Task: In the  document rainforest.docx Share this file with 'softage.9@softage.net' Check 'Vision History' View the  non- printing characters
Action: Mouse moved to (350, 425)
Screenshot: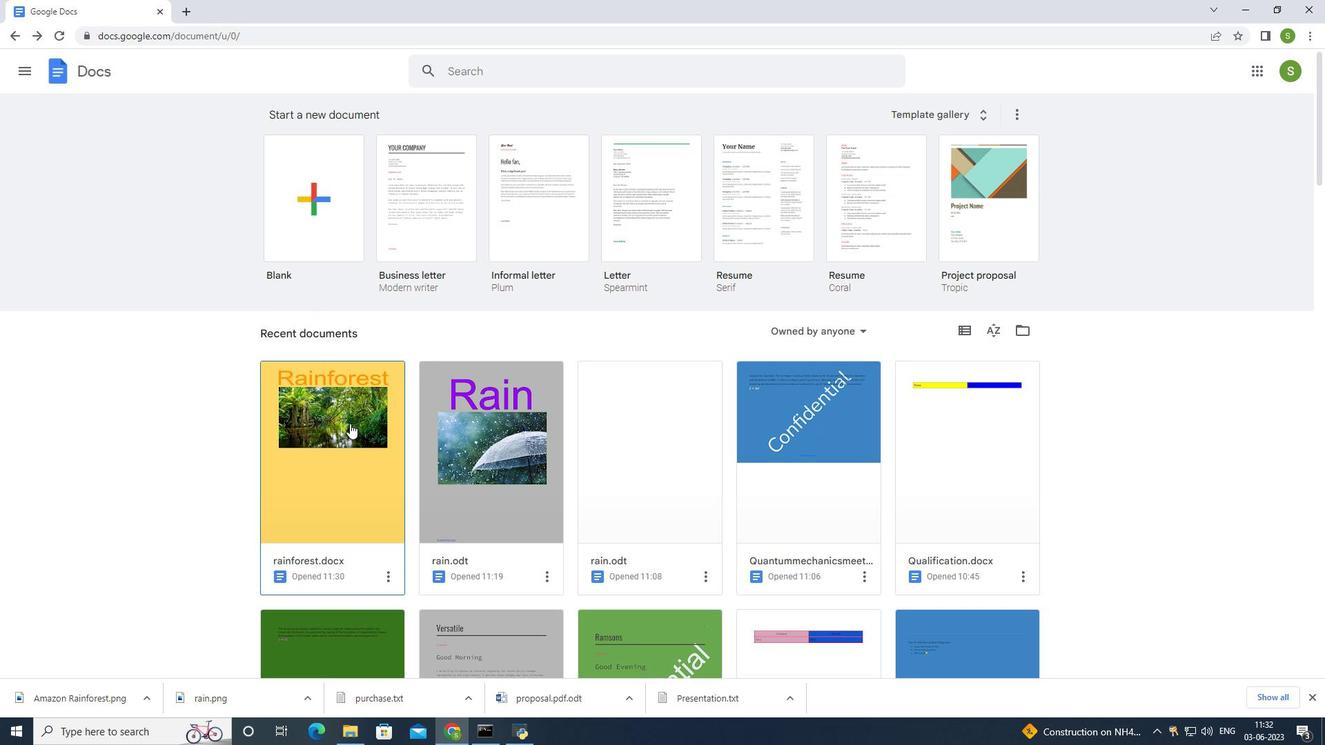 
Action: Mouse pressed left at (350, 425)
Screenshot: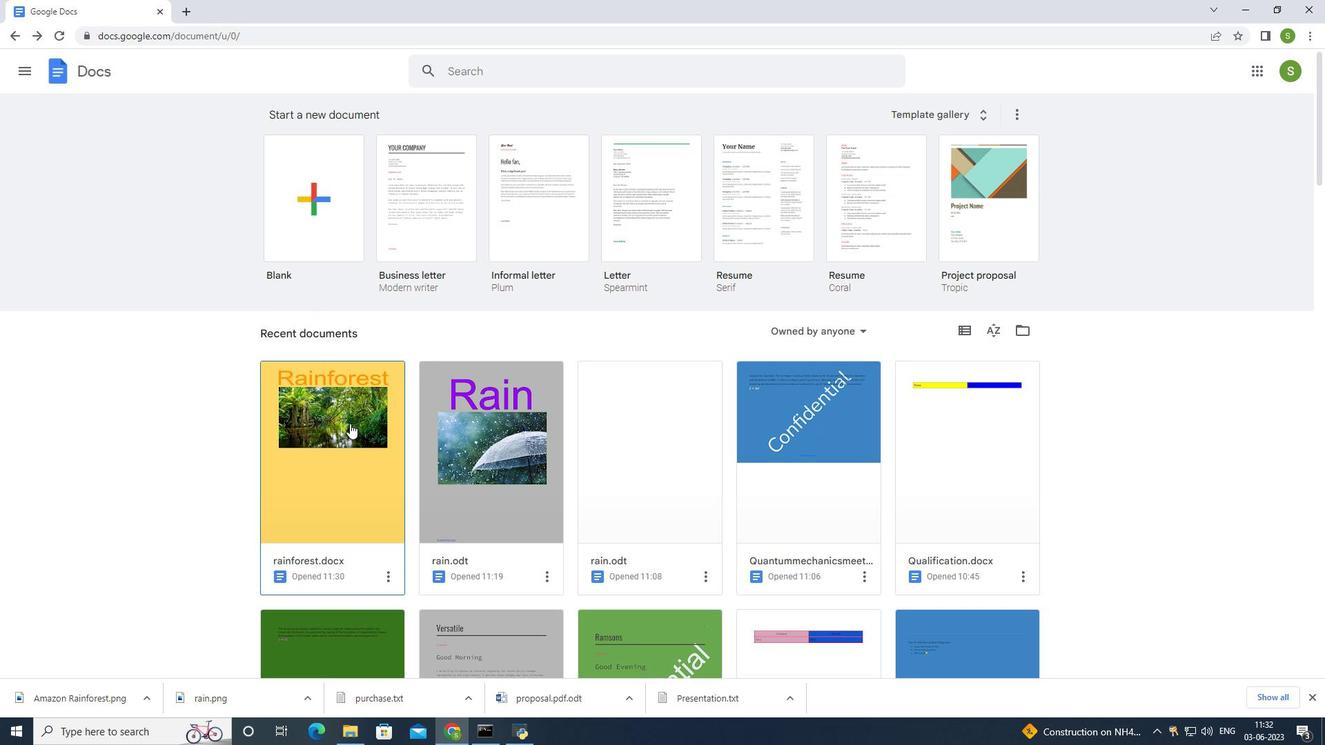 
Action: Mouse moved to (1255, 69)
Screenshot: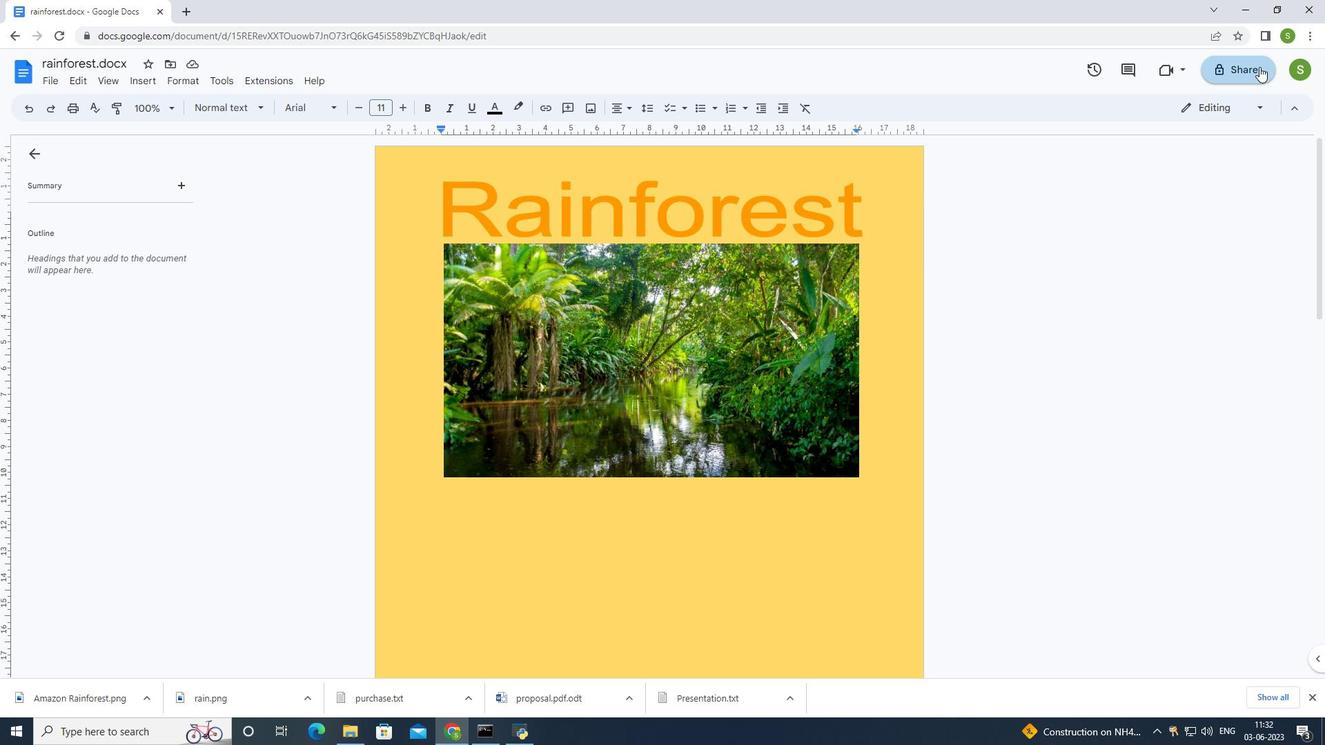 
Action: Mouse pressed left at (1255, 69)
Screenshot: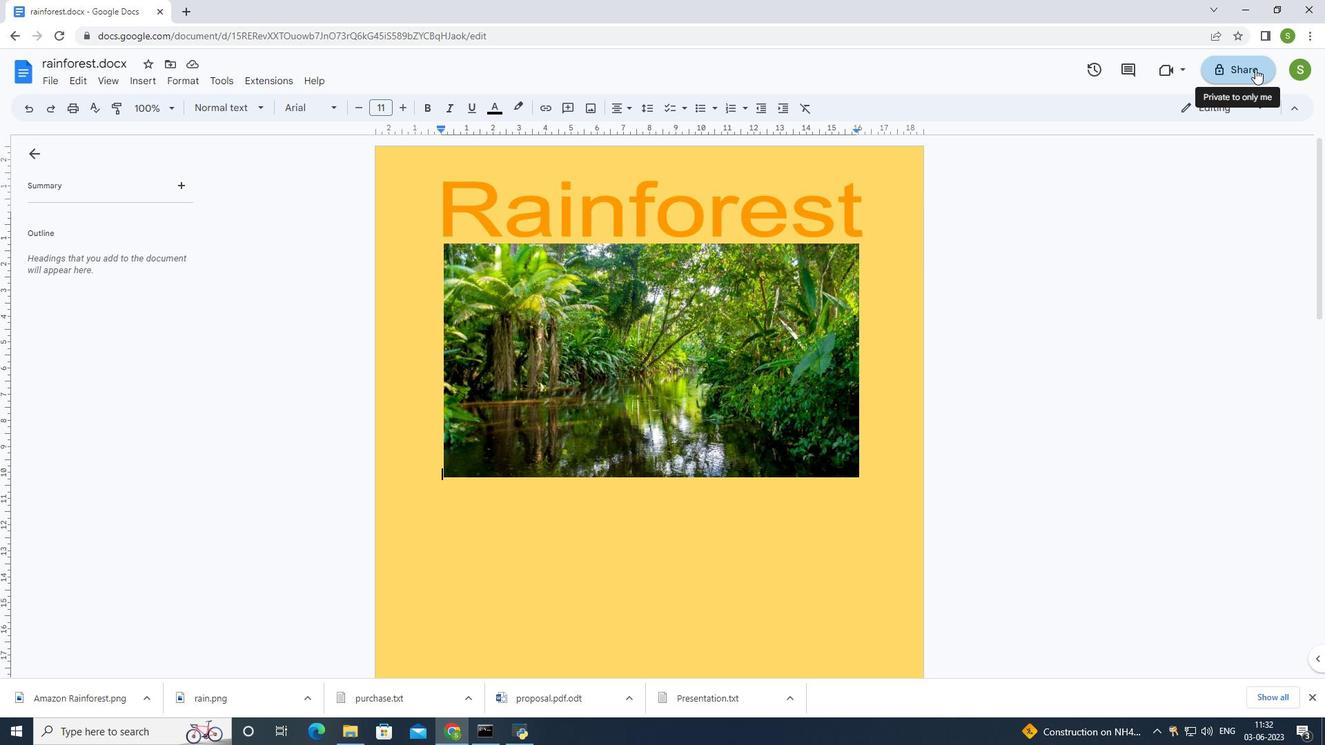 
Action: Mouse moved to (888, 356)
Screenshot: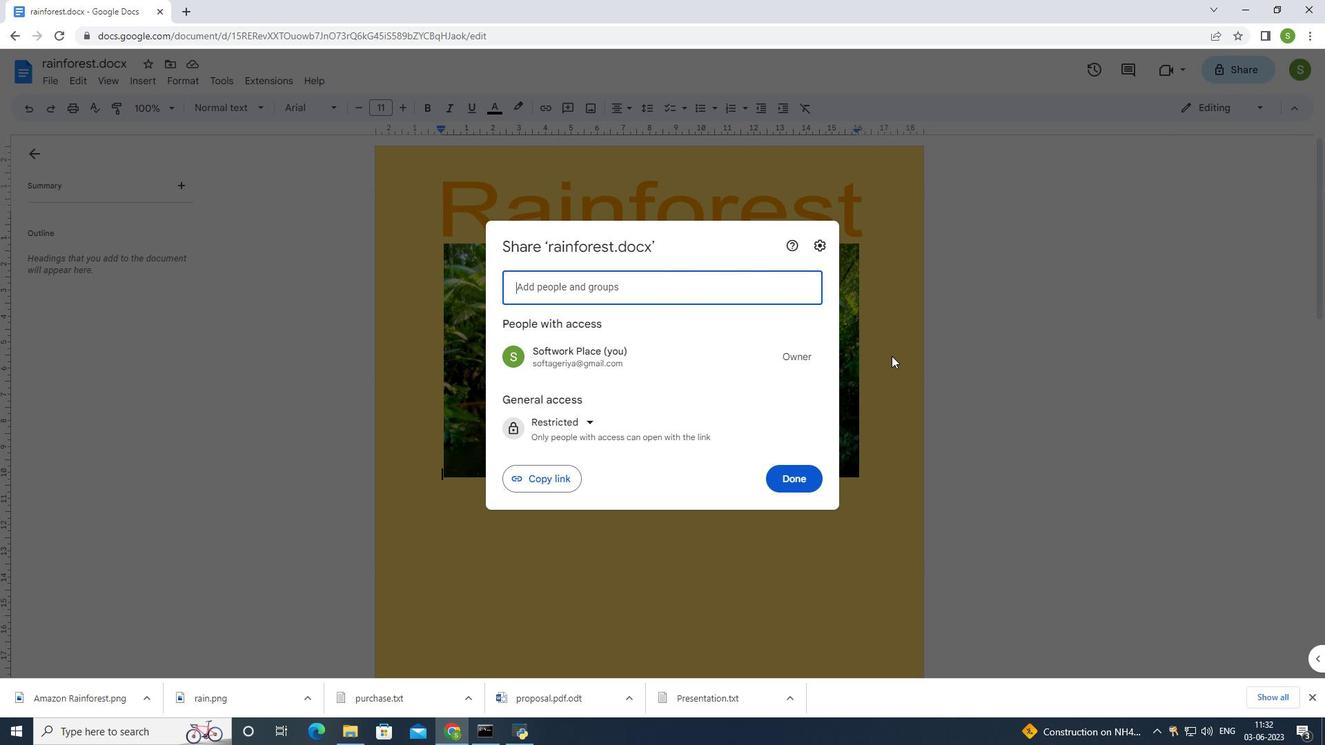 
Action: Key pressed softage.9<Key.shift><Key.shift><Key.shift>@softage.net
Screenshot: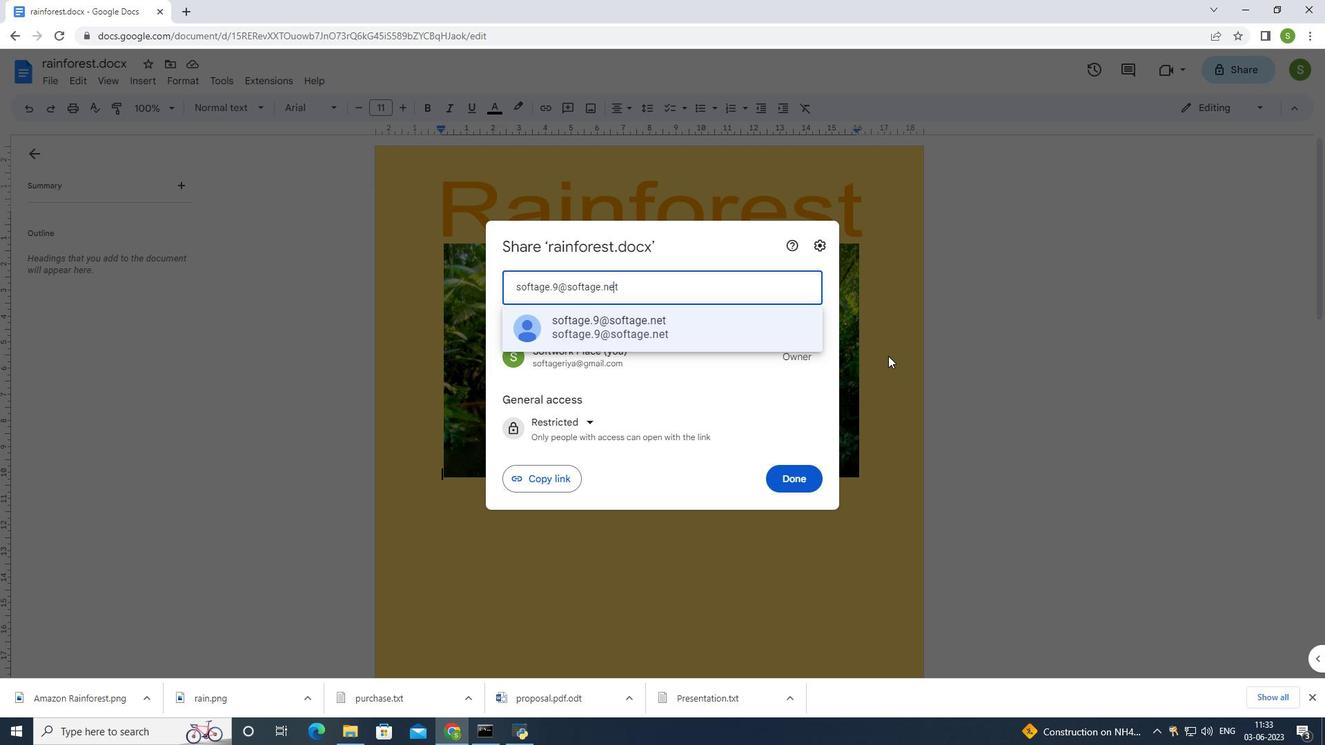 
Action: Mouse moved to (626, 325)
Screenshot: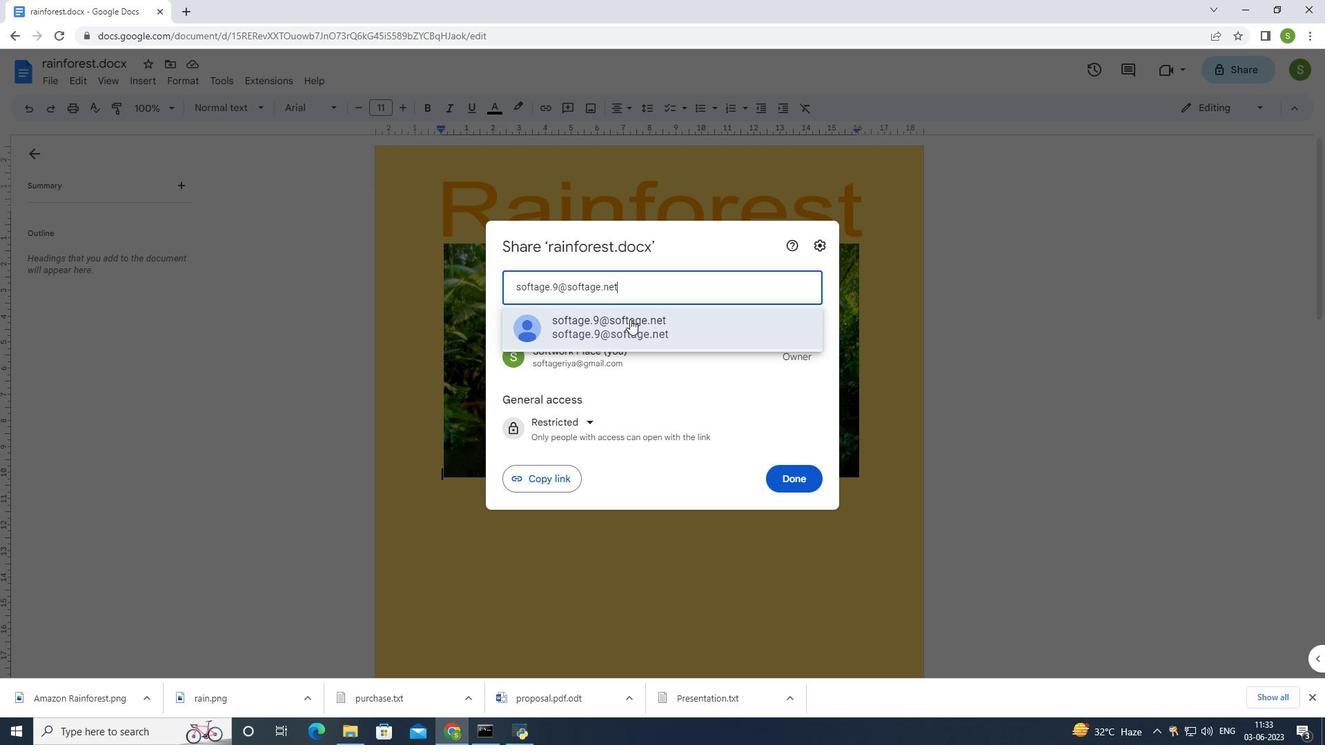 
Action: Mouse pressed left at (626, 325)
Screenshot: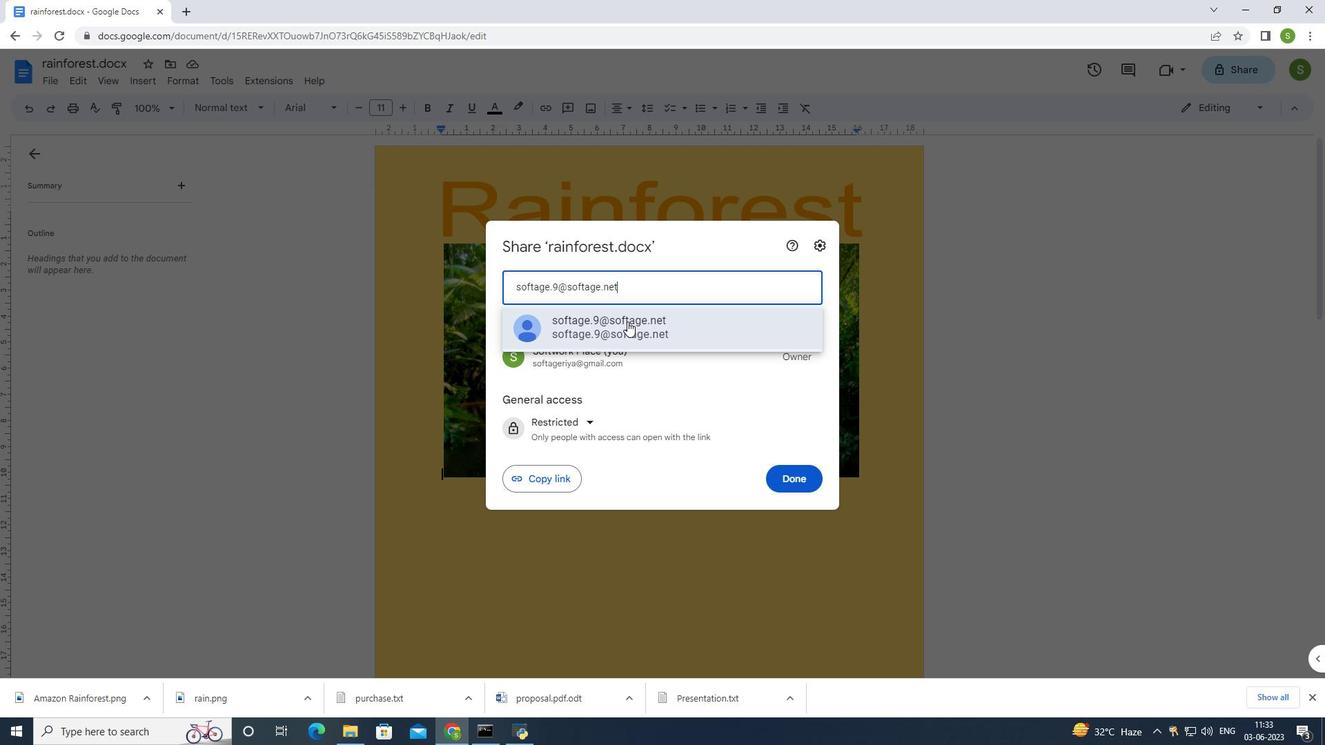 
Action: Mouse moved to (788, 459)
Screenshot: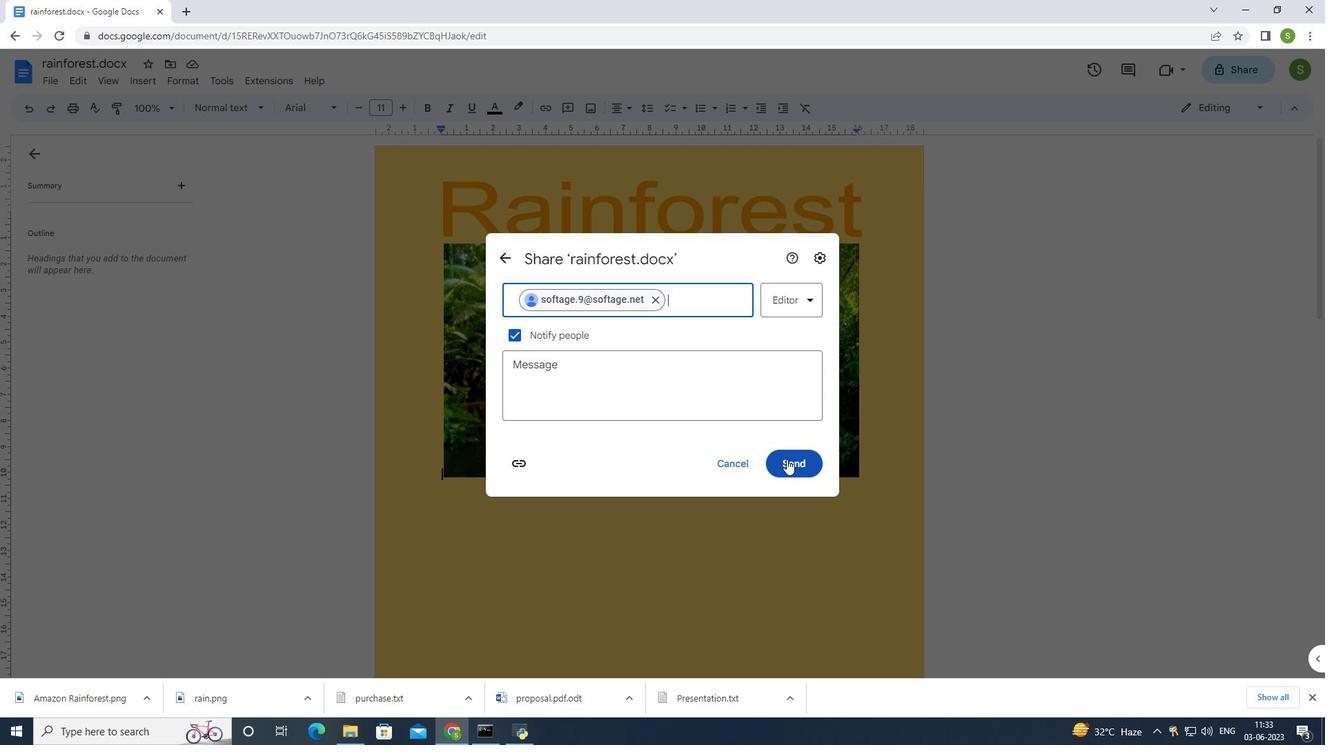 
Action: Mouse pressed left at (788, 459)
Screenshot: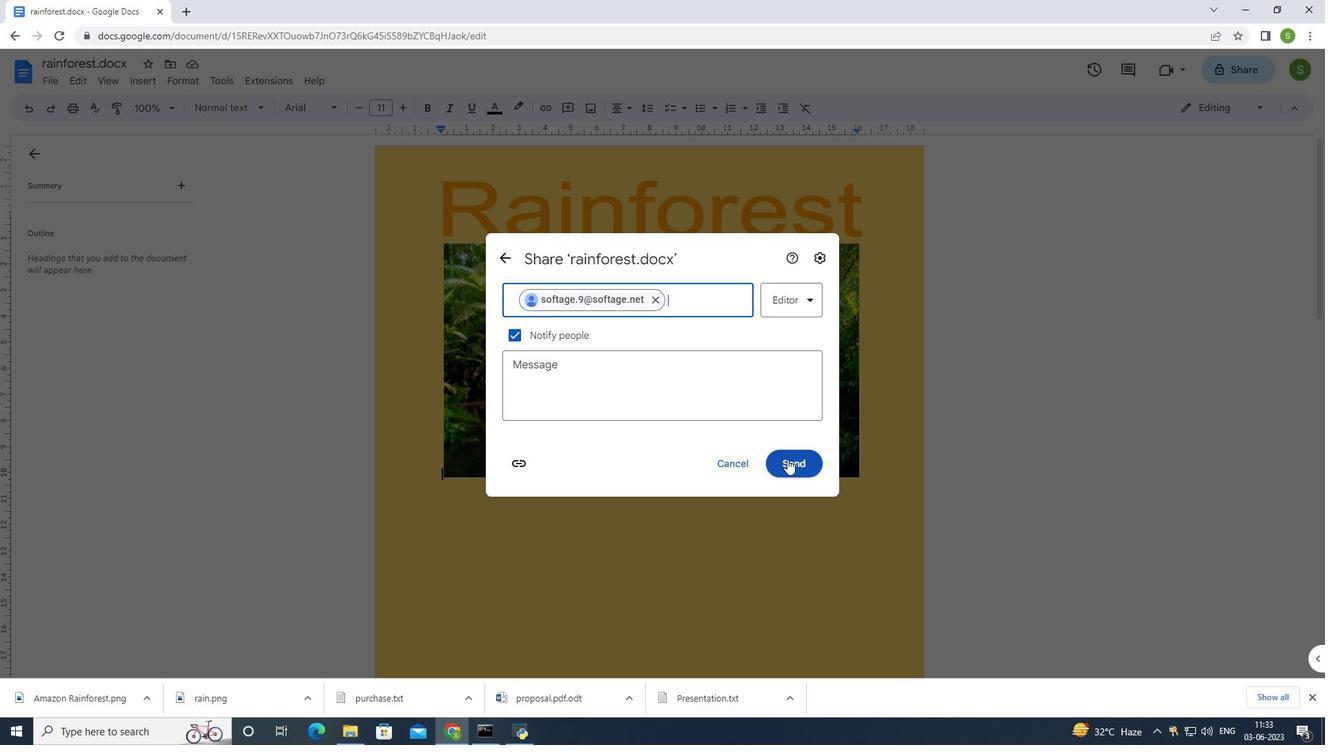 
Action: Mouse moved to (766, 387)
Screenshot: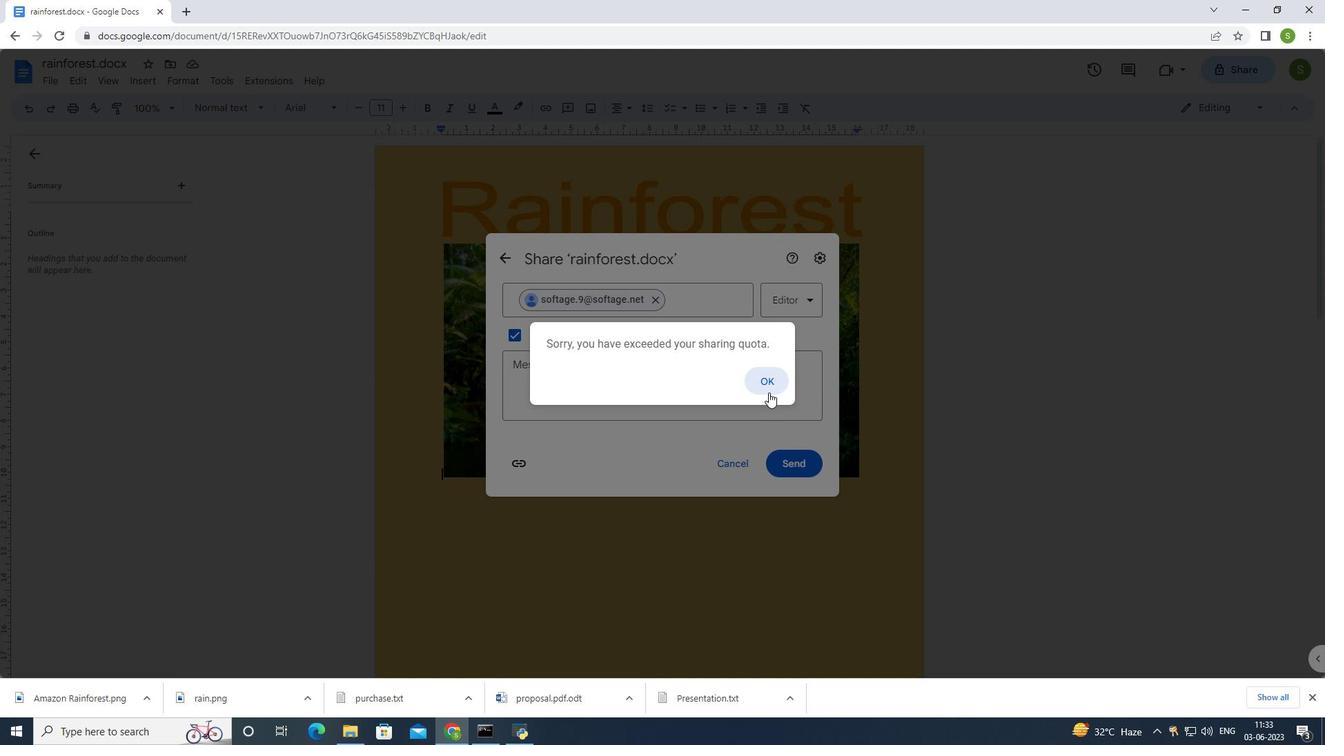 
Action: Mouse pressed left at (766, 387)
Screenshot: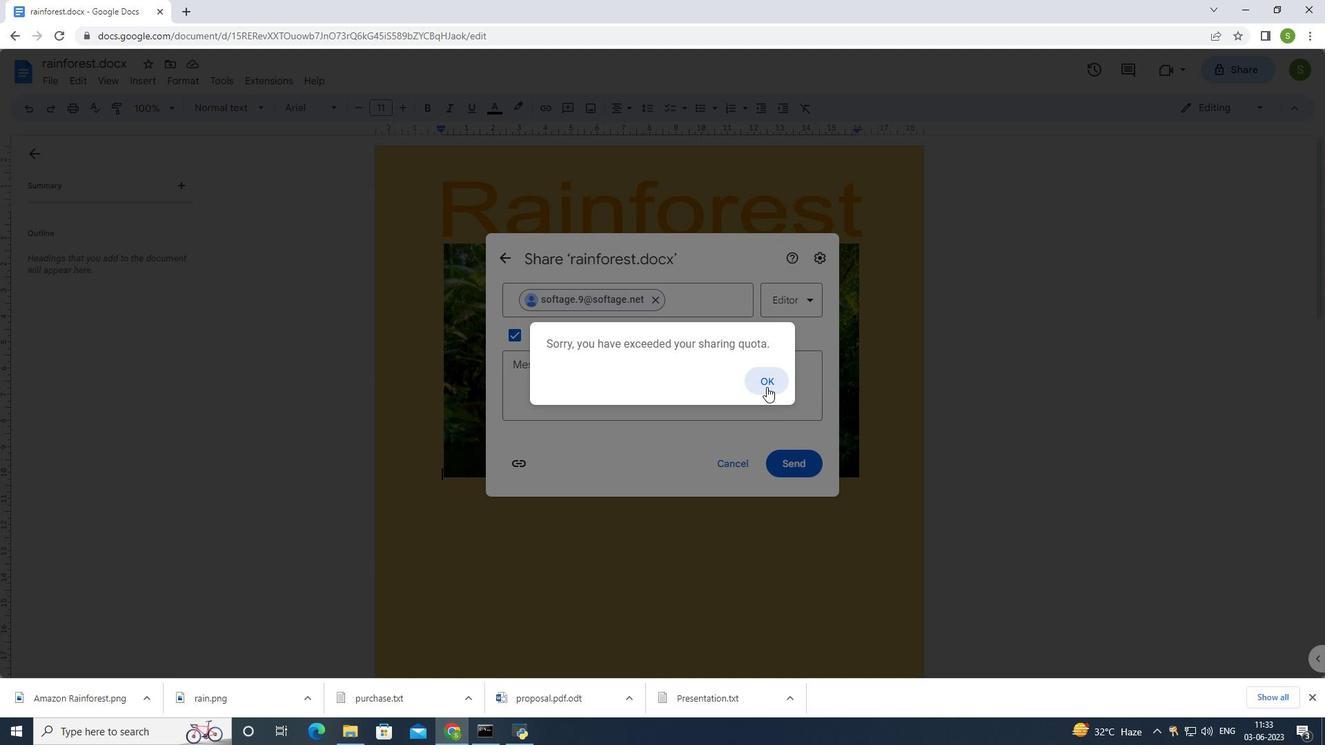 
Action: Mouse moved to (726, 537)
Screenshot: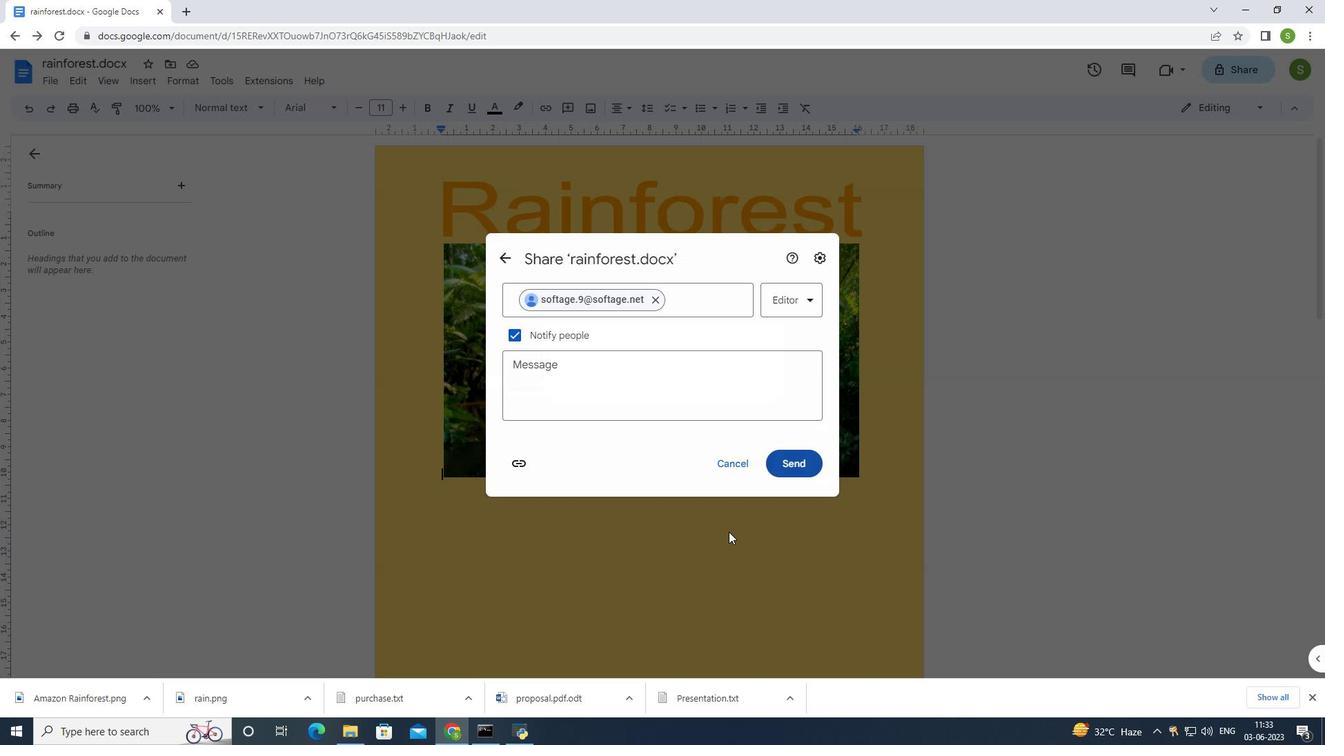 
Action: Mouse pressed left at (726, 537)
Screenshot: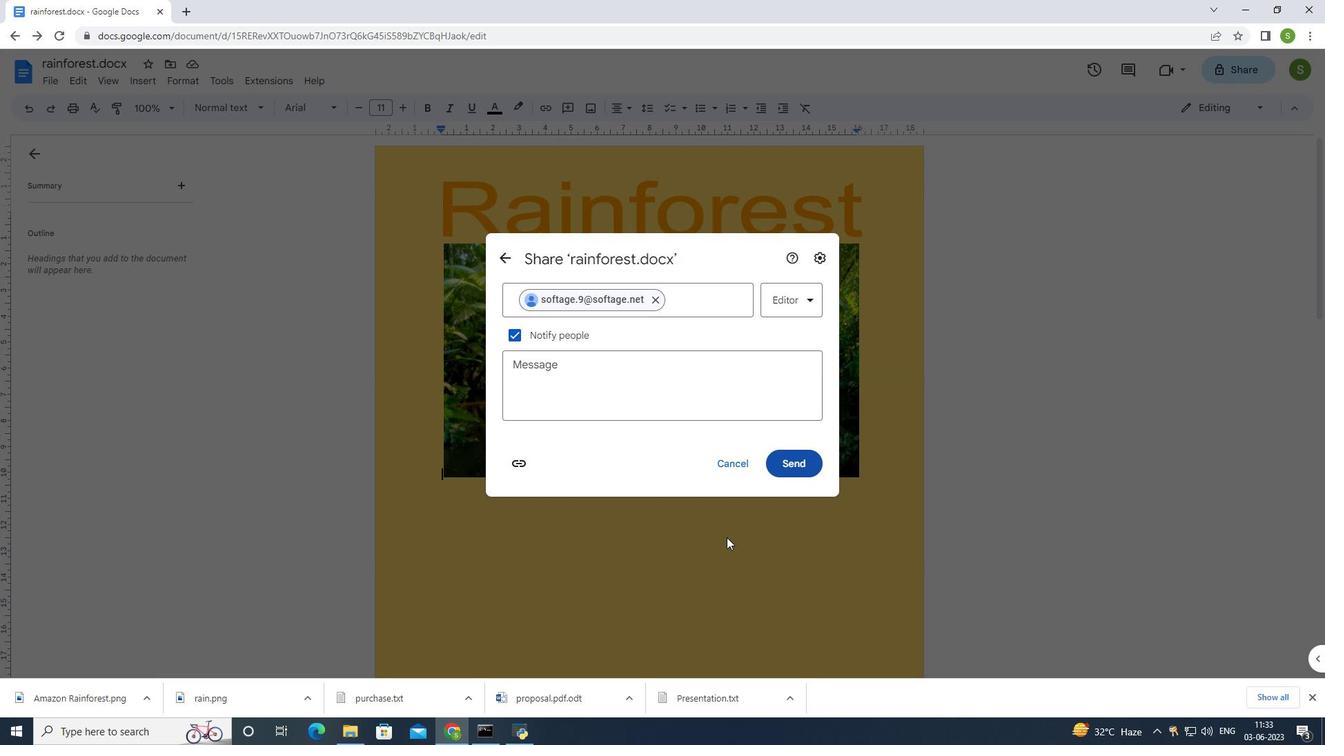 
Action: Mouse moved to (706, 383)
Screenshot: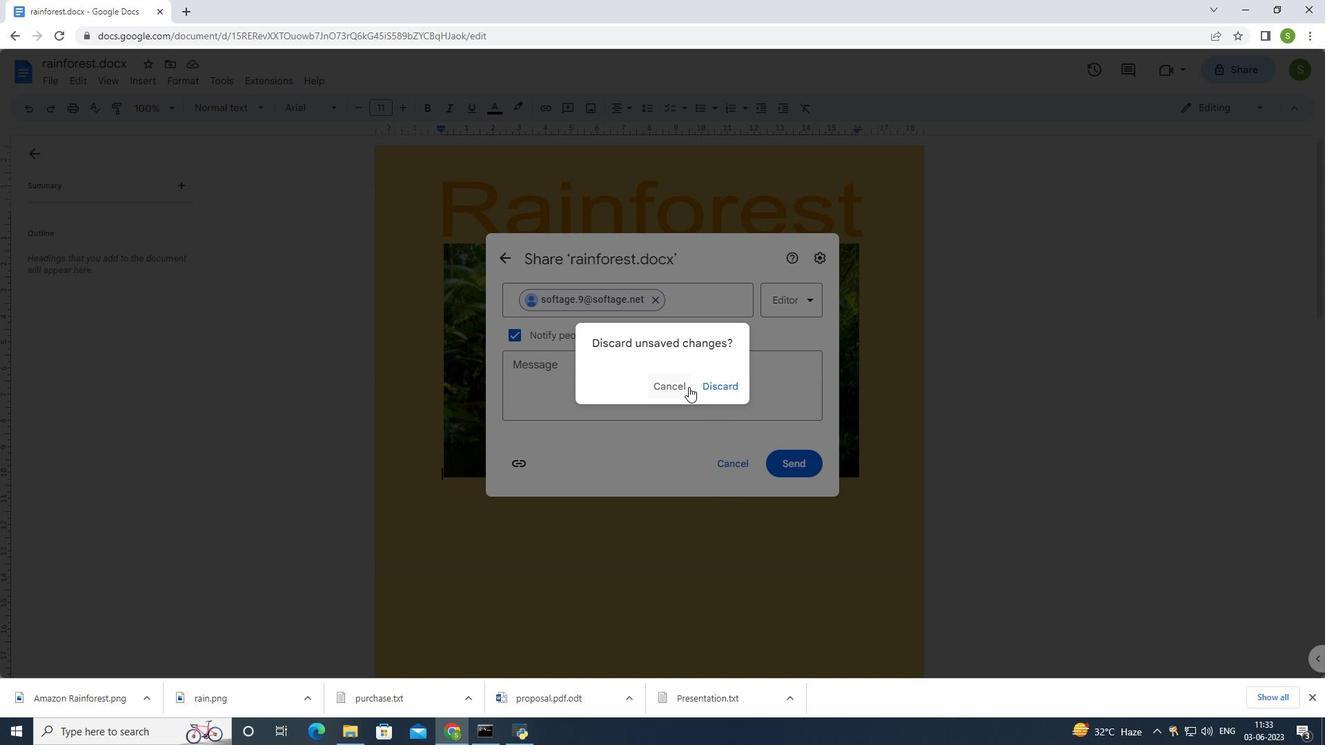 
Action: Mouse pressed left at (706, 383)
Screenshot: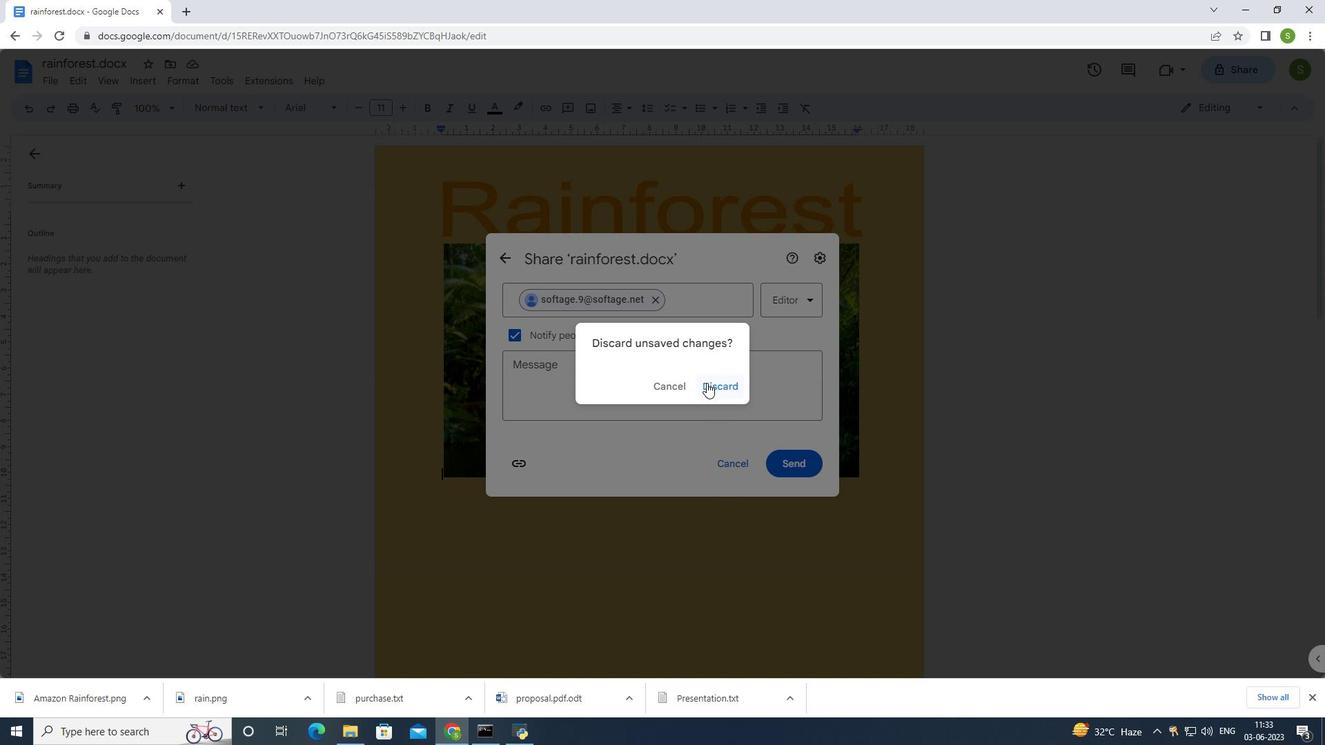 
Action: Mouse moved to (1249, 107)
Screenshot: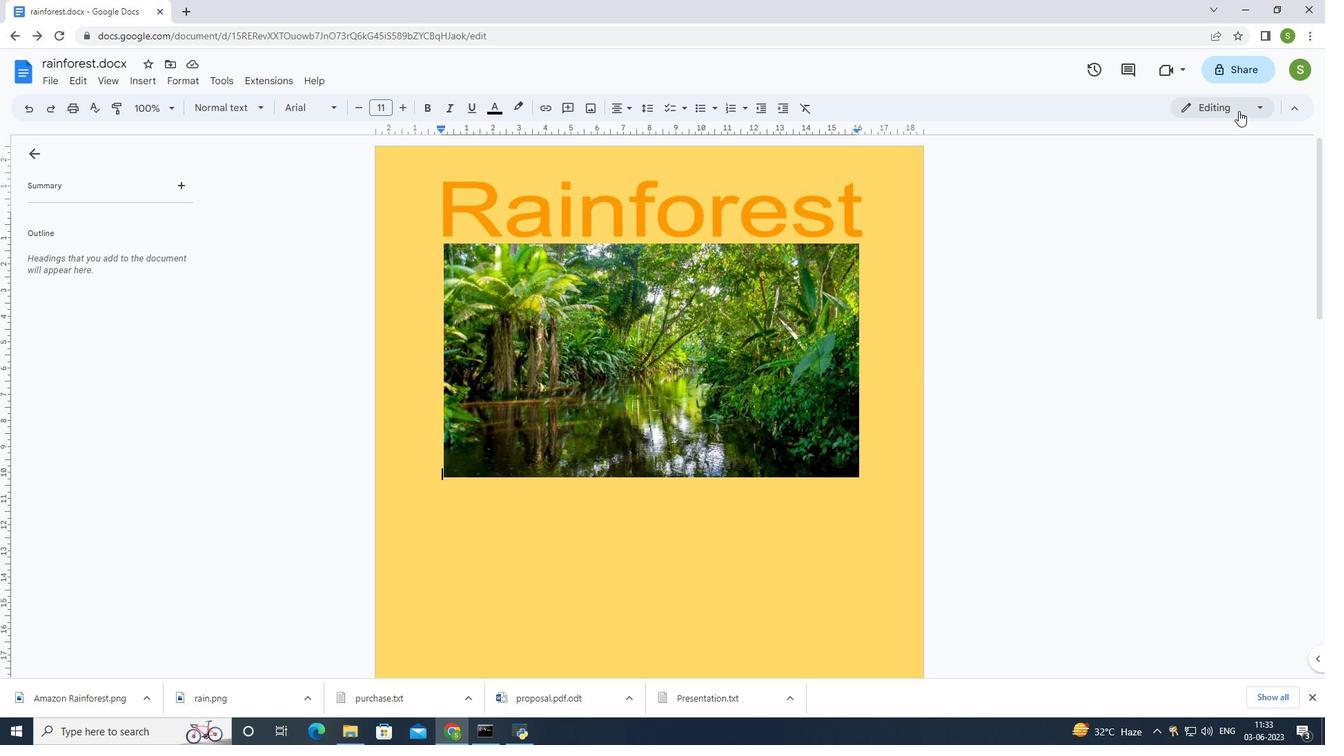 
Action: Mouse pressed left at (1249, 107)
Screenshot: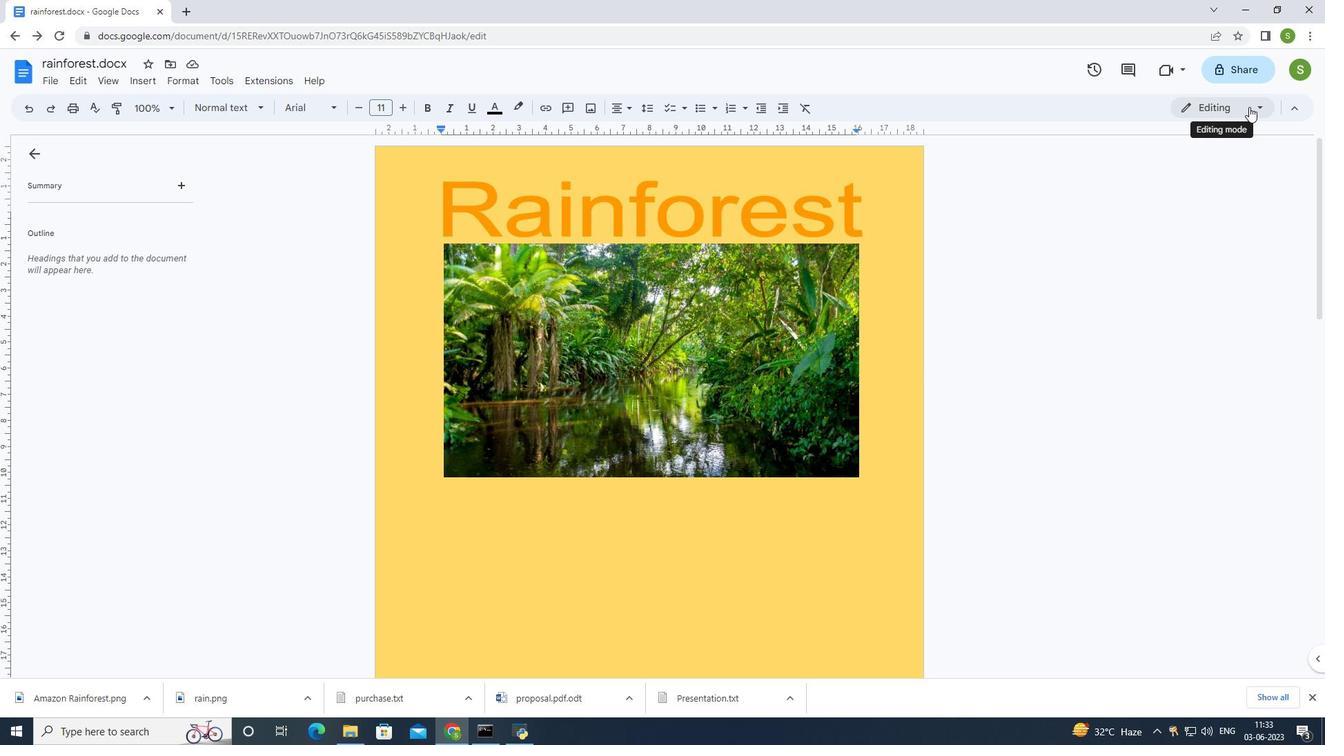 
Action: Mouse moved to (50, 81)
Screenshot: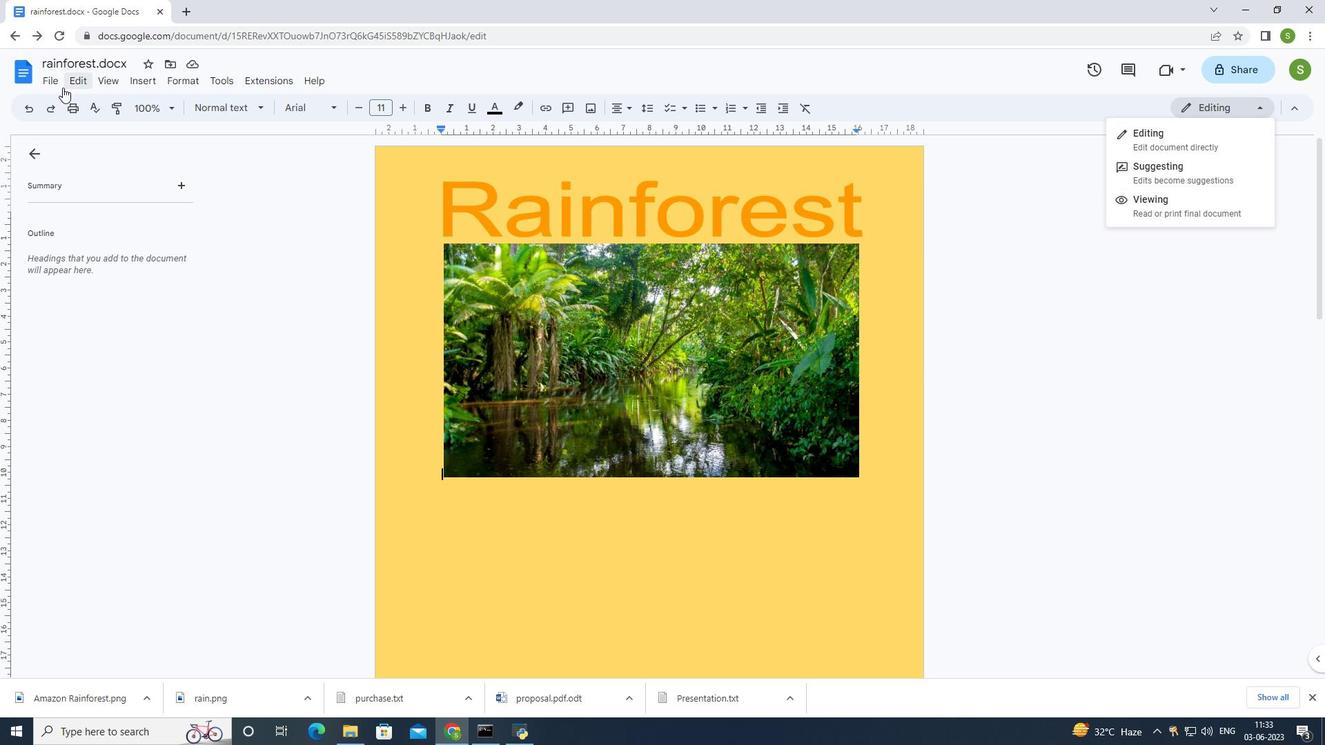 
Action: Mouse pressed left at (50, 81)
Screenshot: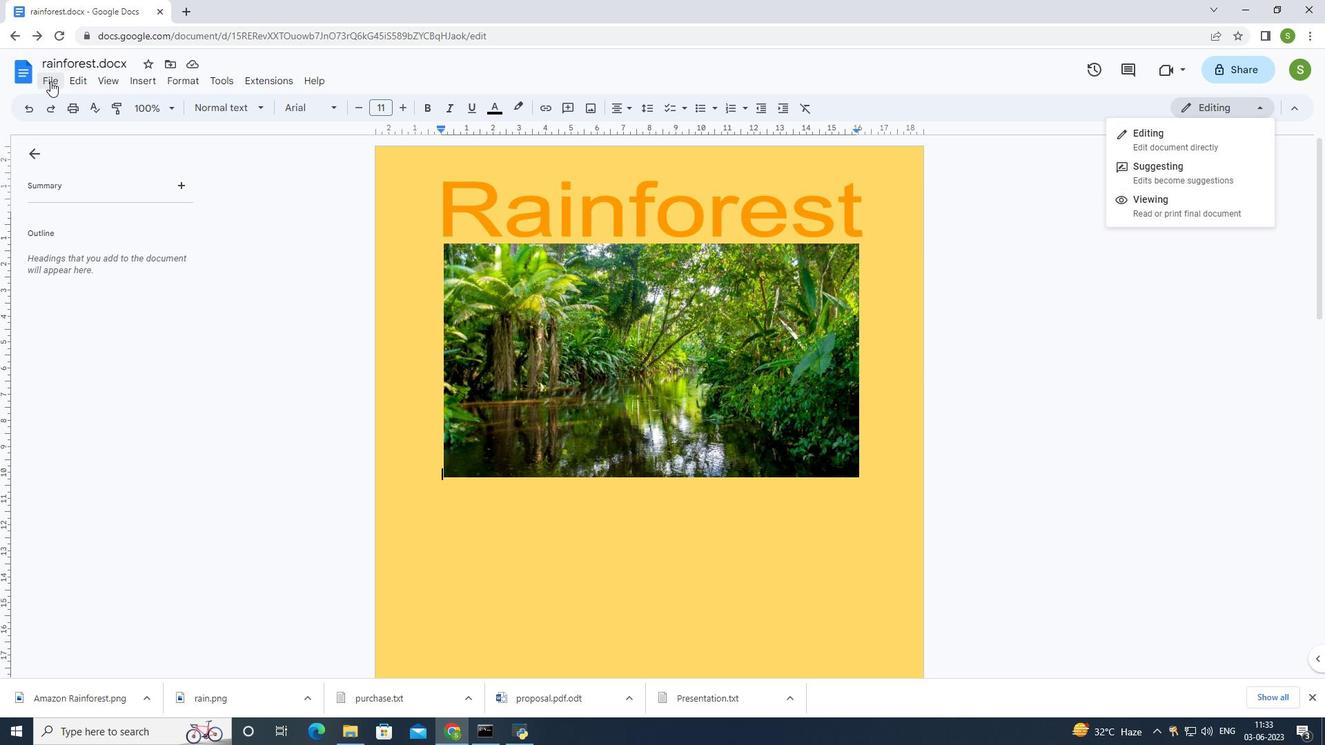
Action: Mouse moved to (113, 364)
Screenshot: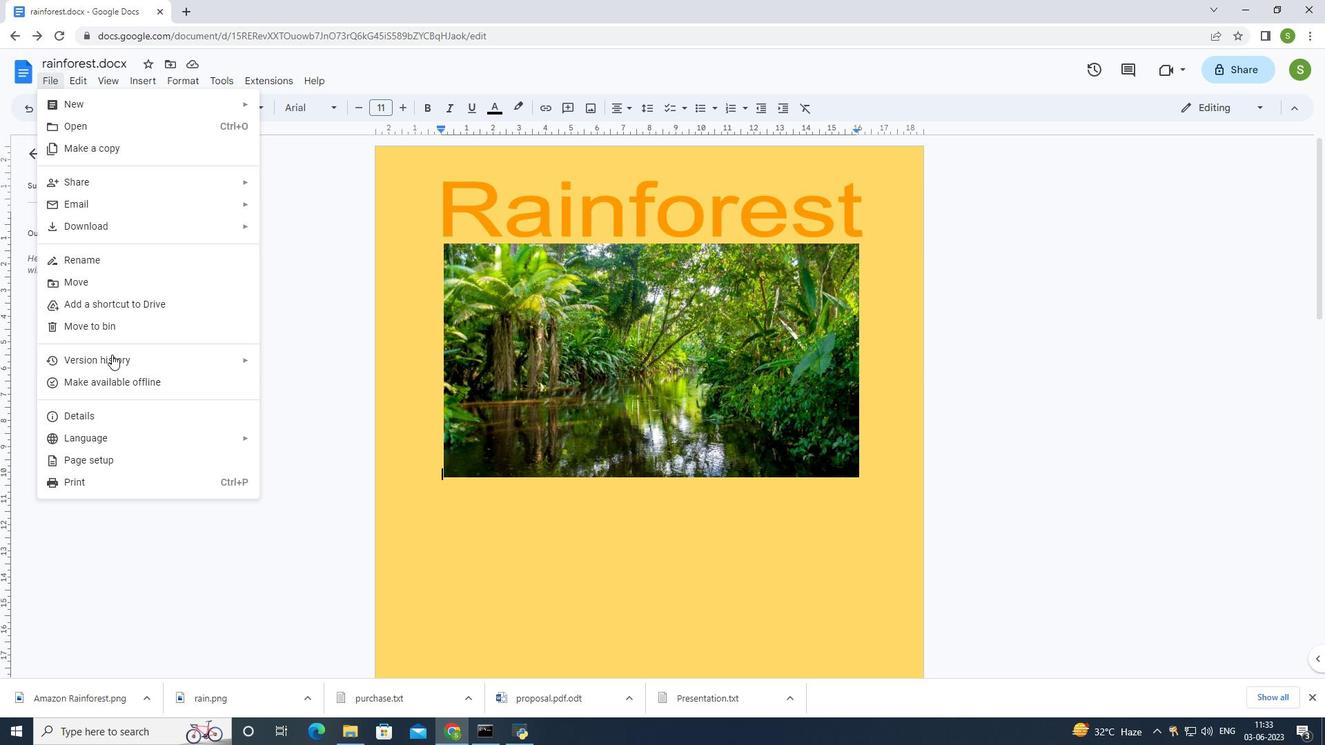 
Action: Mouse pressed left at (113, 364)
Screenshot: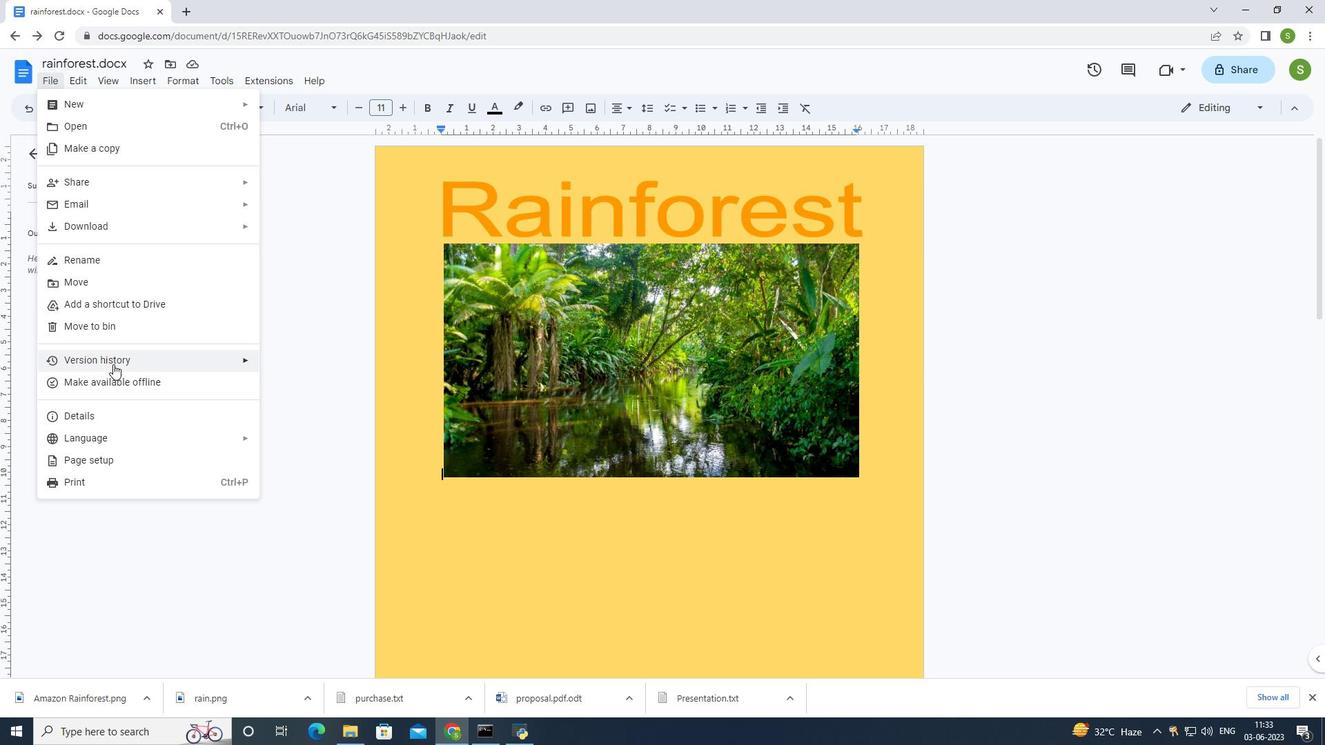 
Action: Mouse moved to (292, 369)
Screenshot: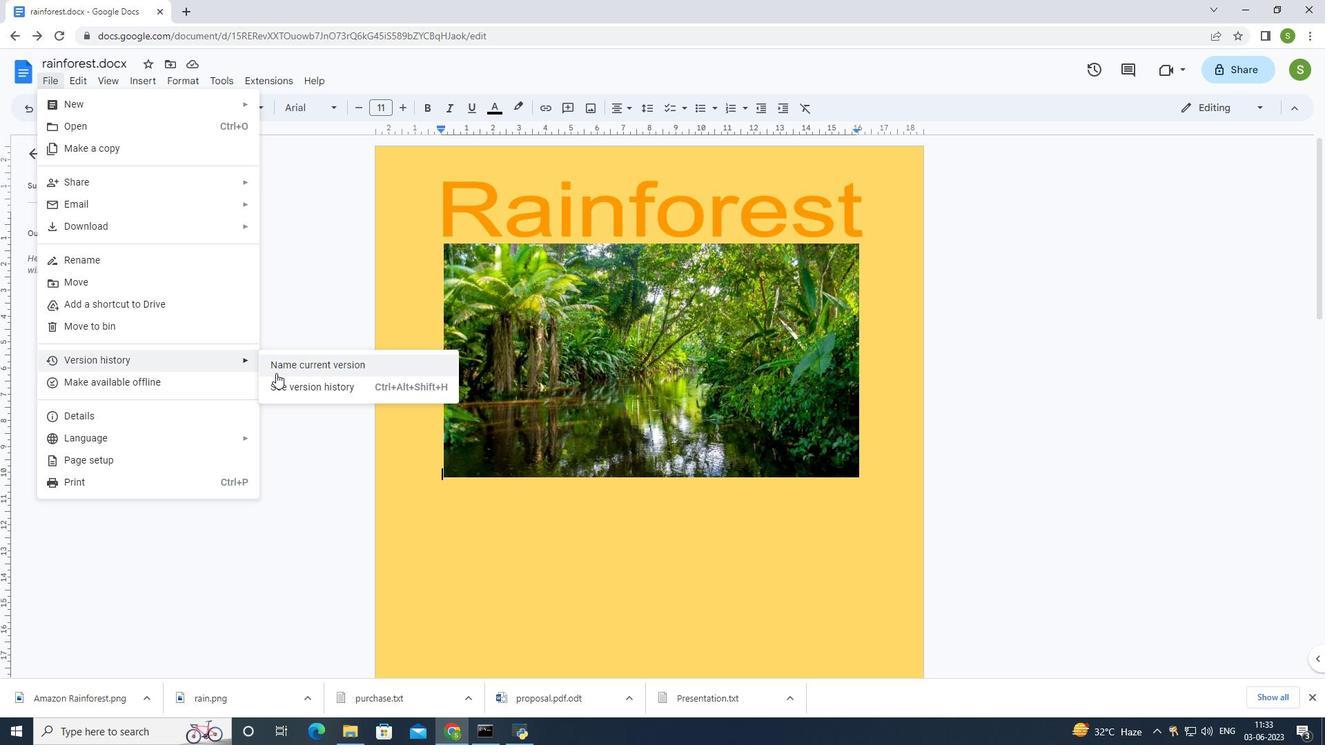 
Action: Mouse pressed left at (292, 369)
Screenshot: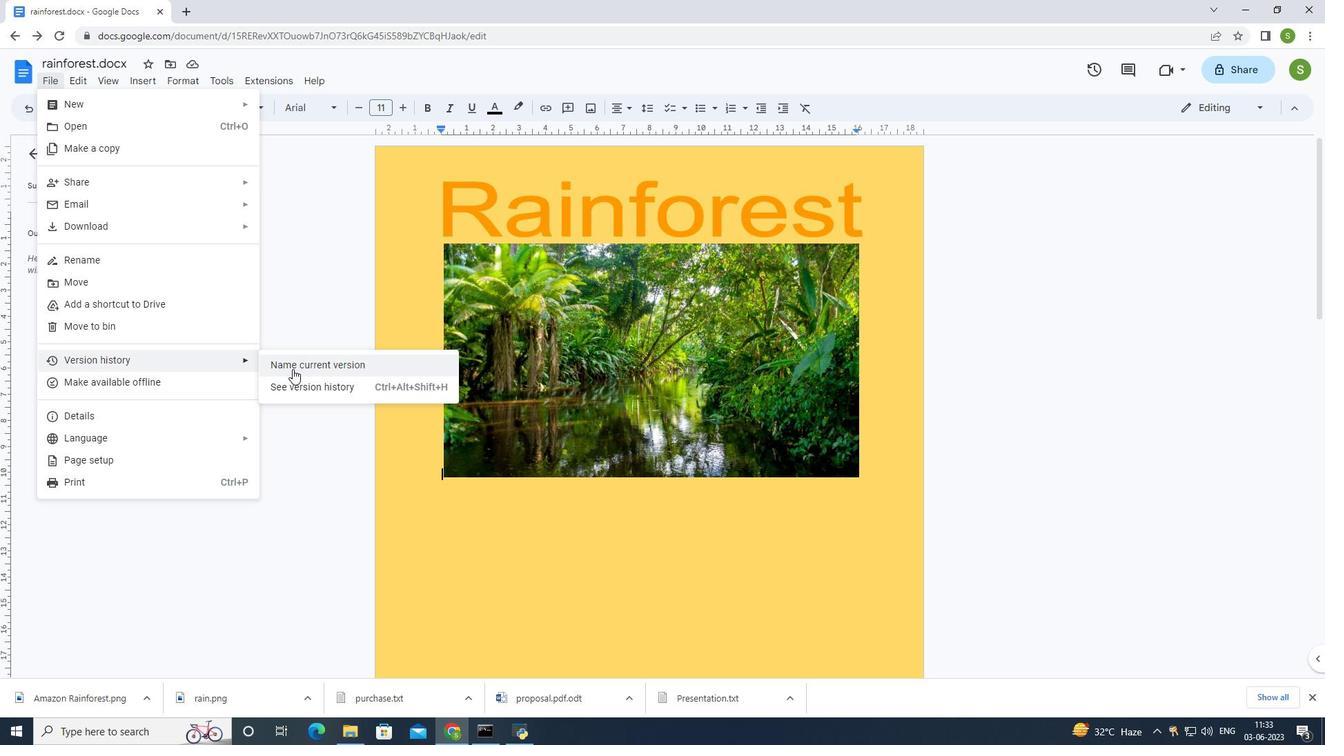 
Action: Mouse moved to (546, 492)
Screenshot: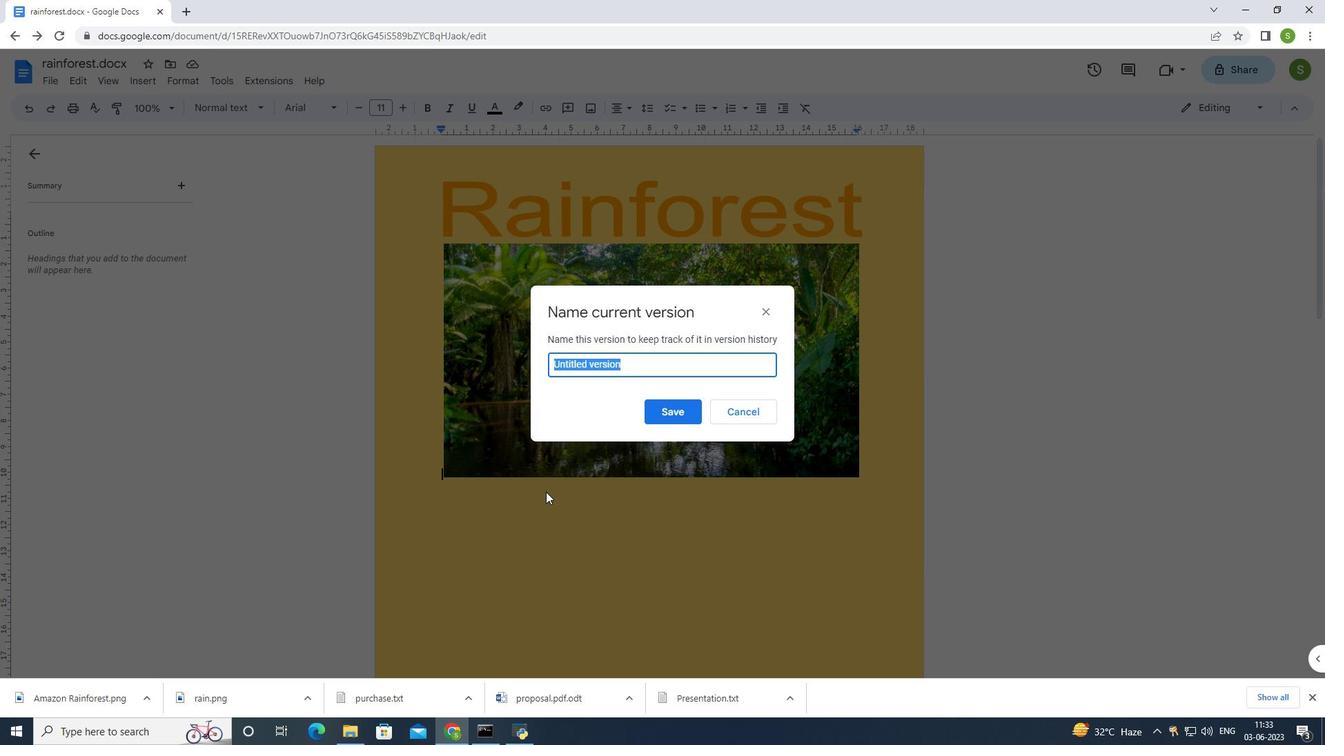 
Action: Key pressed non-printing<Key.space>characters
Screenshot: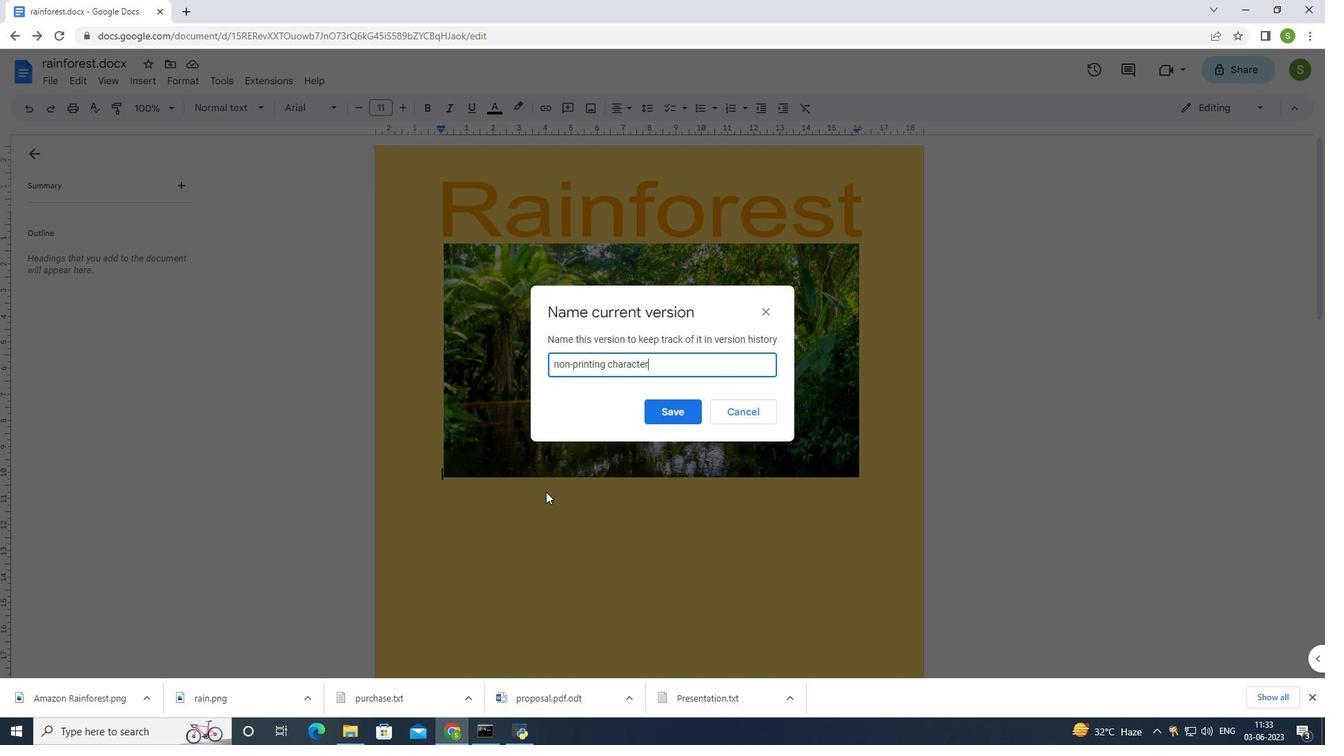 
Action: Mouse moved to (690, 412)
Screenshot: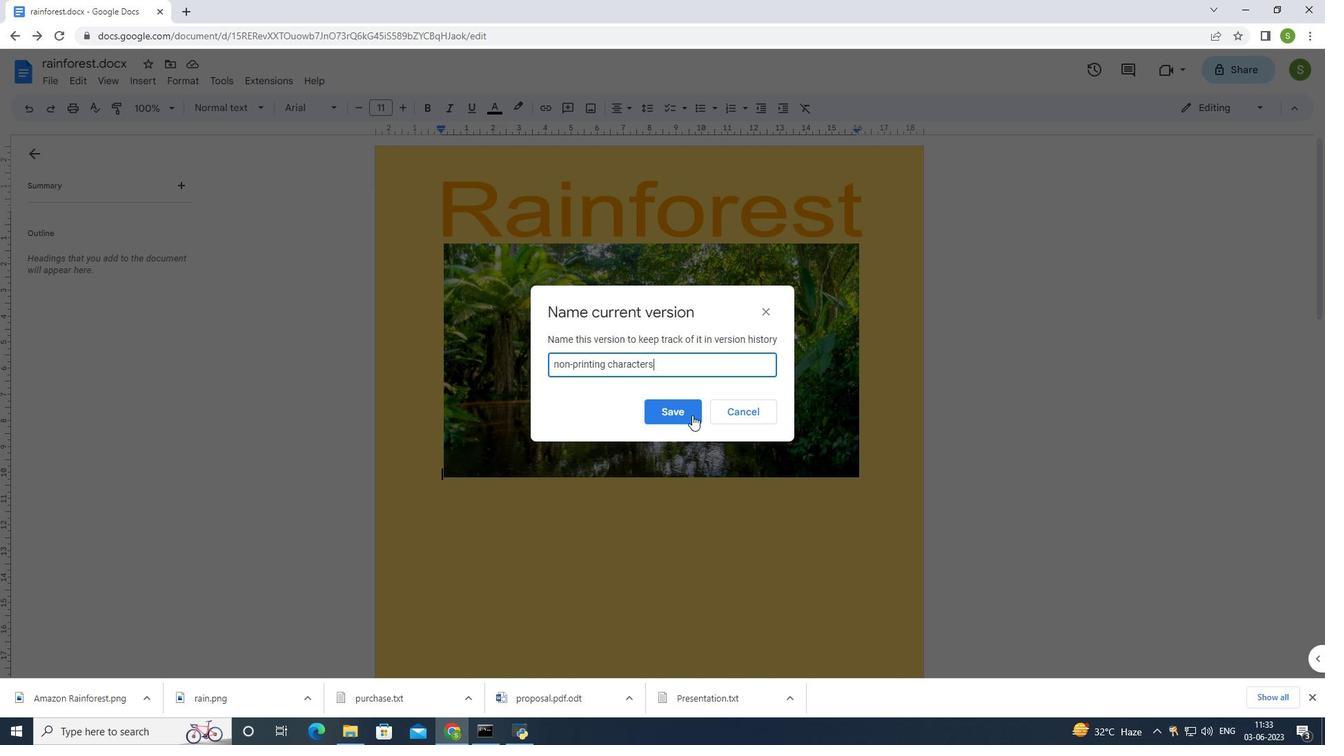 
Action: Mouse pressed left at (690, 412)
Screenshot: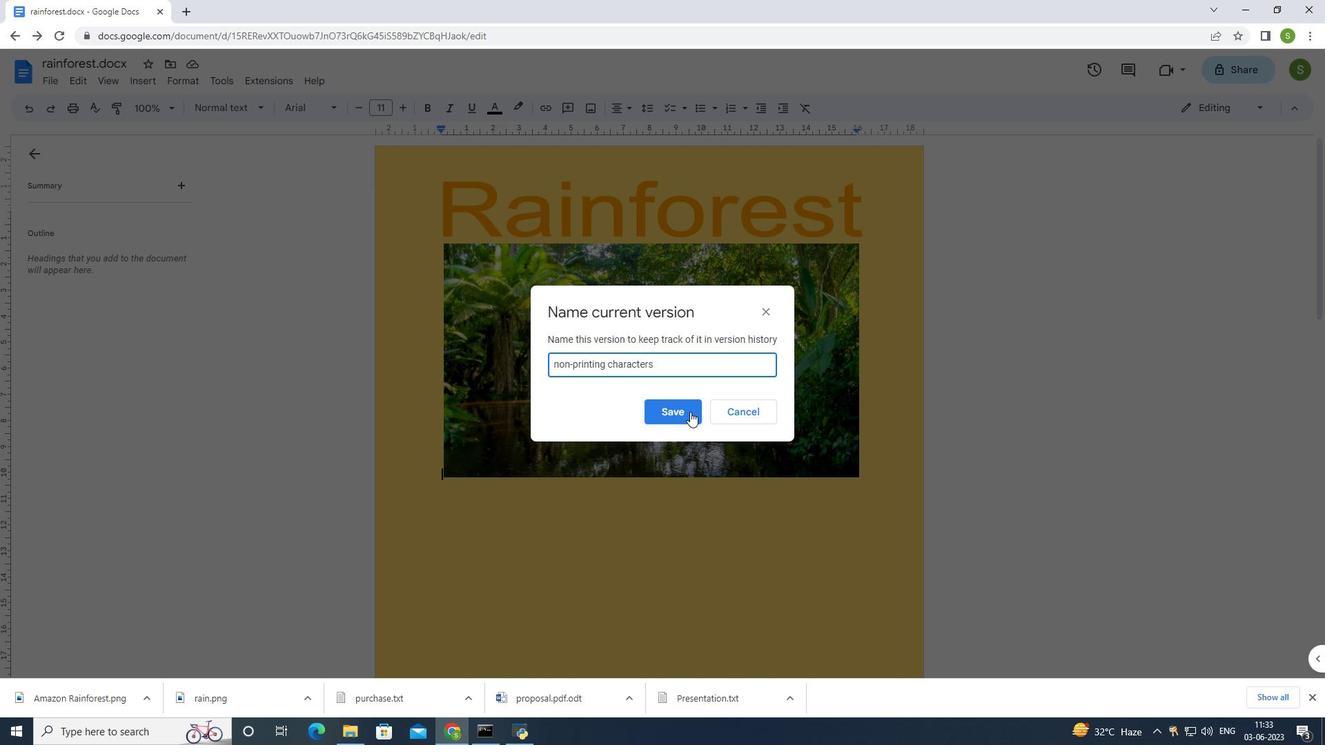 
Action: Mouse moved to (704, 399)
Screenshot: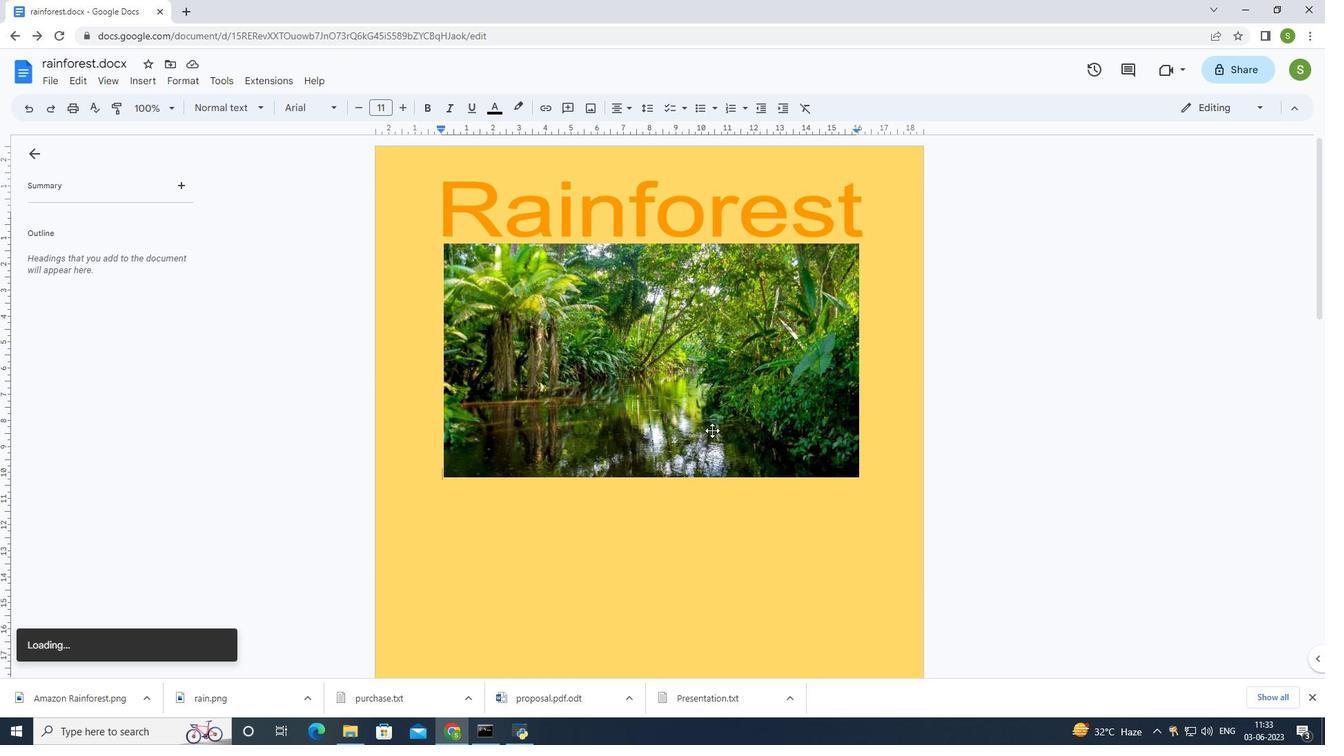 
